 Task: Create a due date automation trigger when advanced on, 2 hours before a card is due add content with a description ending with resume.
Action: Mouse moved to (1127, 136)
Screenshot: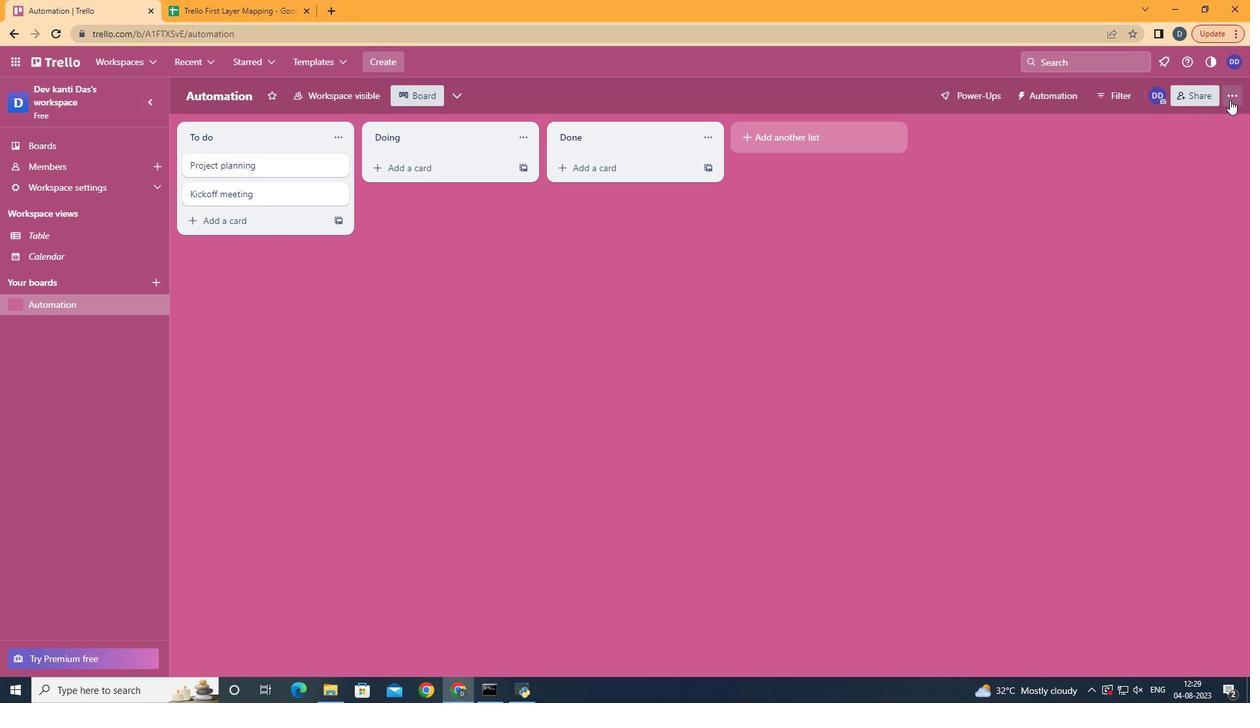 
Action: Mouse pressed left at (1127, 136)
Screenshot: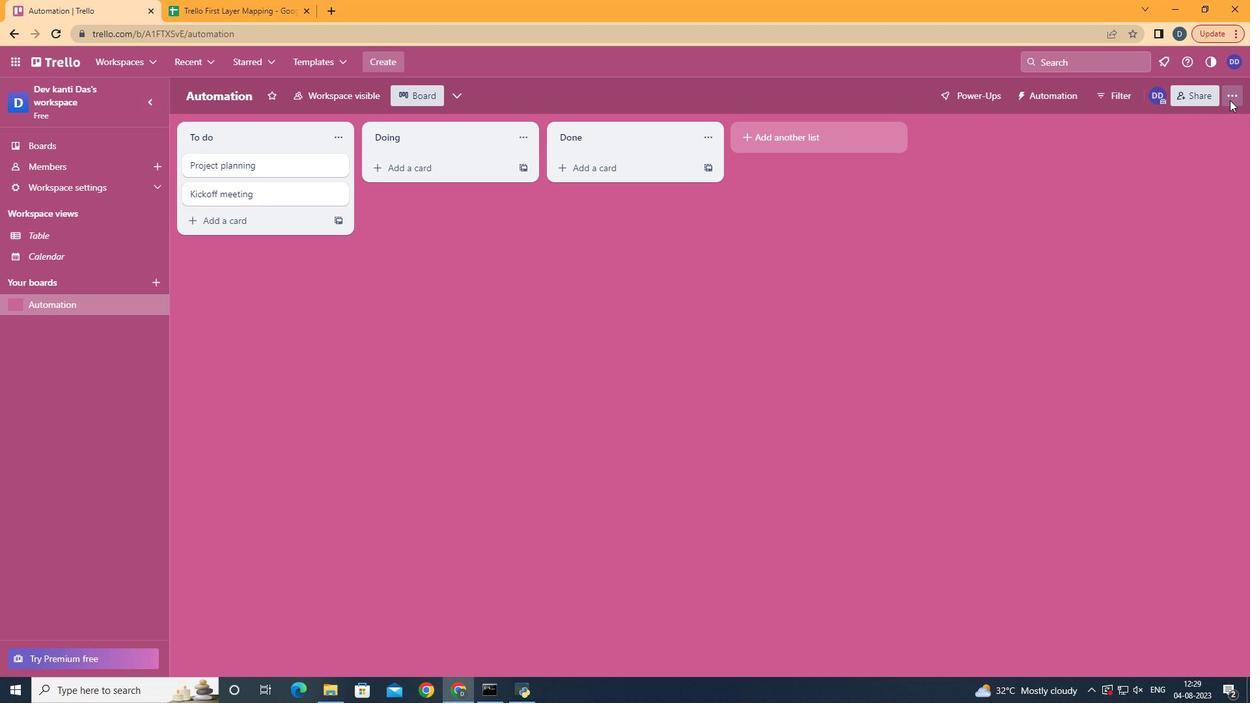 
Action: Mouse moved to (999, 288)
Screenshot: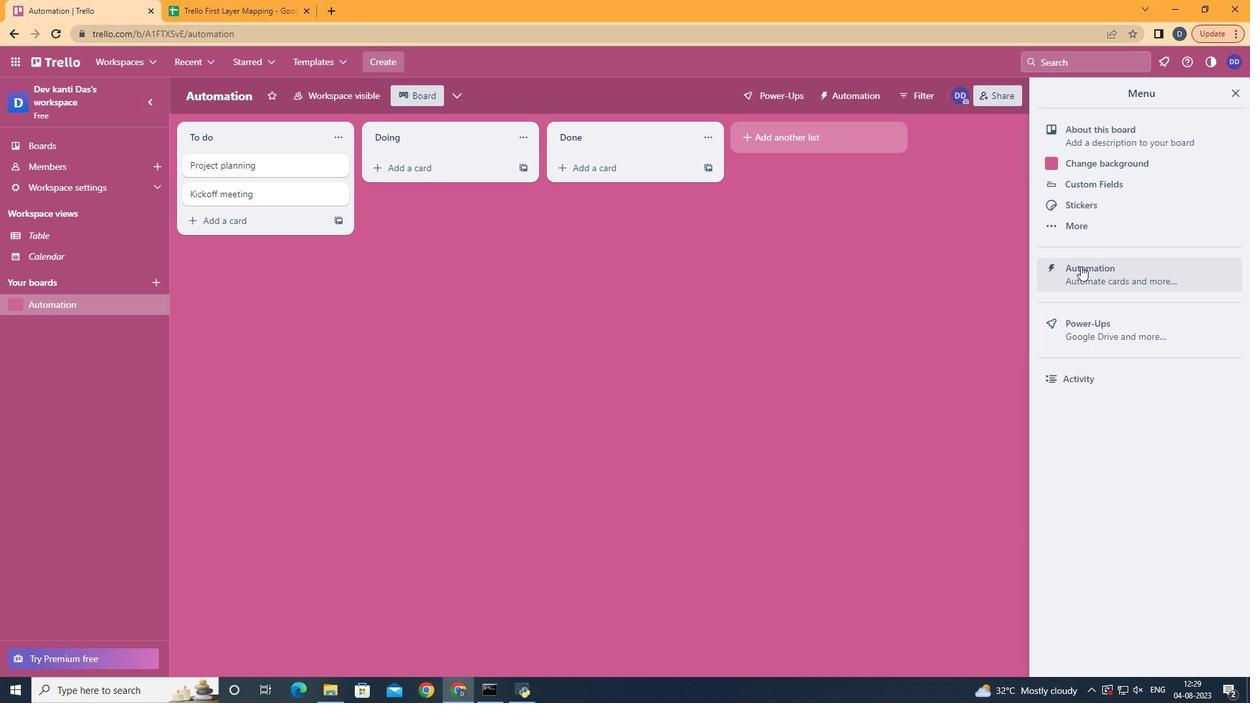 
Action: Mouse pressed left at (999, 288)
Screenshot: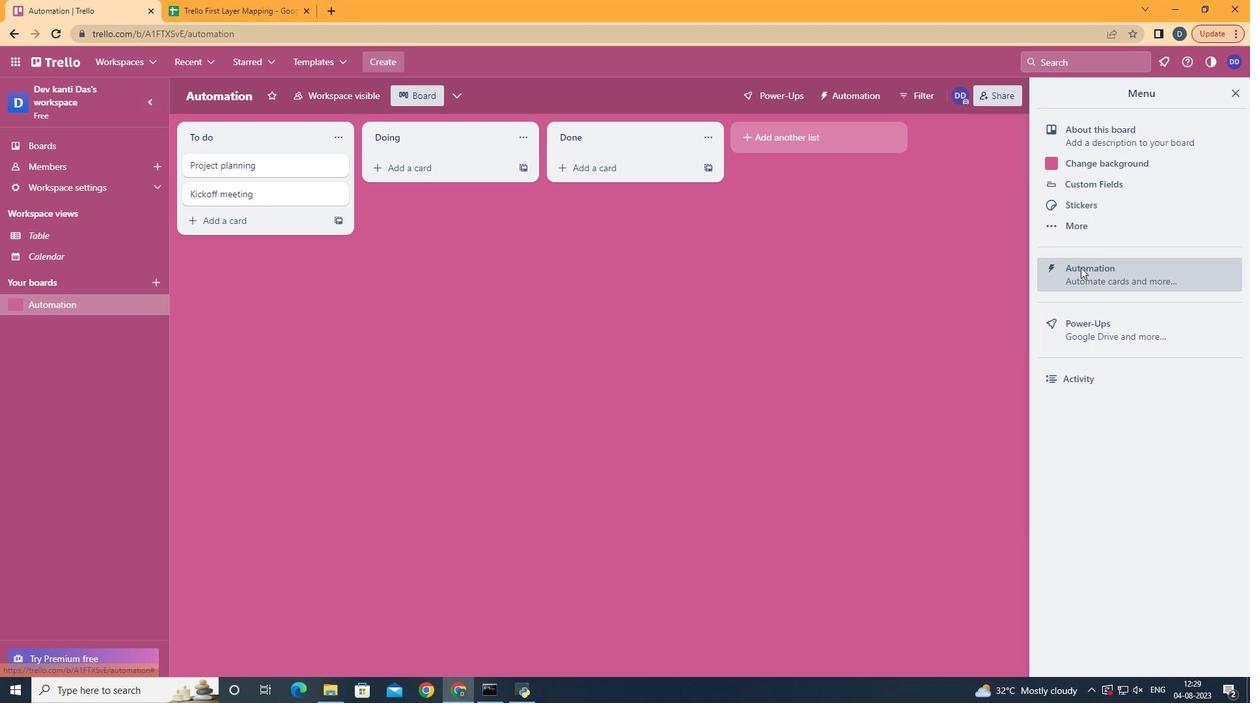
Action: Mouse moved to (266, 282)
Screenshot: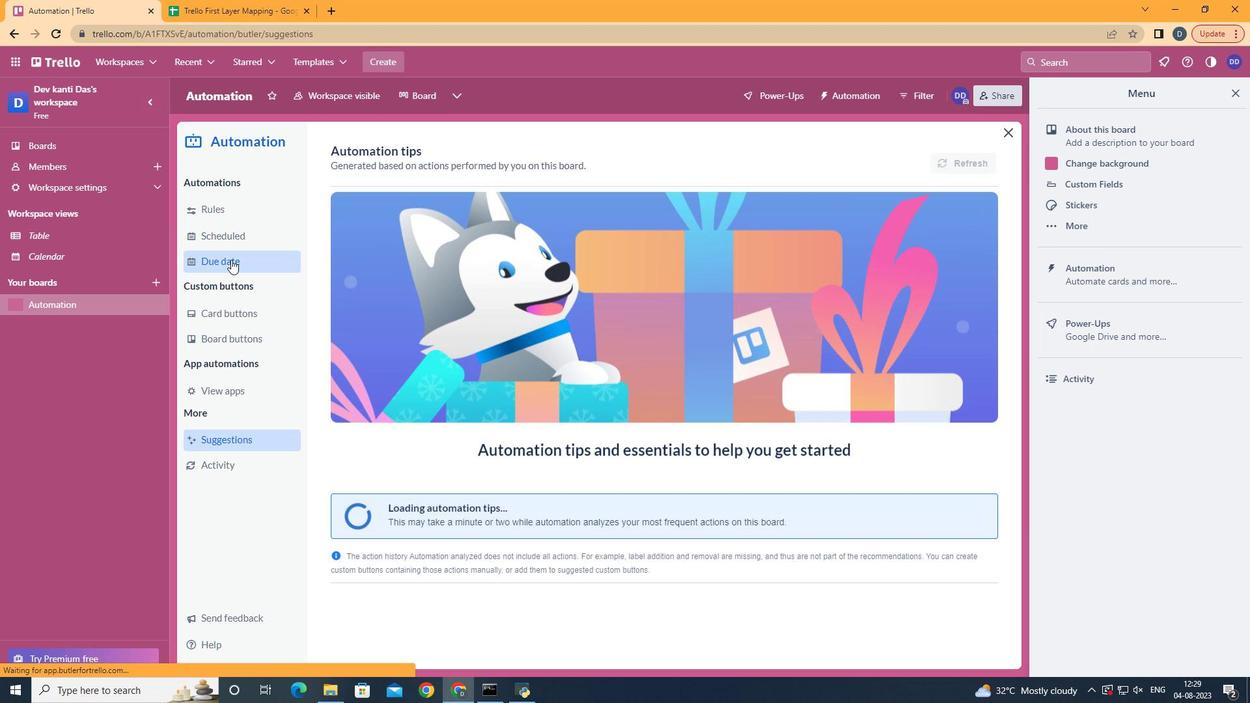 
Action: Mouse pressed left at (266, 282)
Screenshot: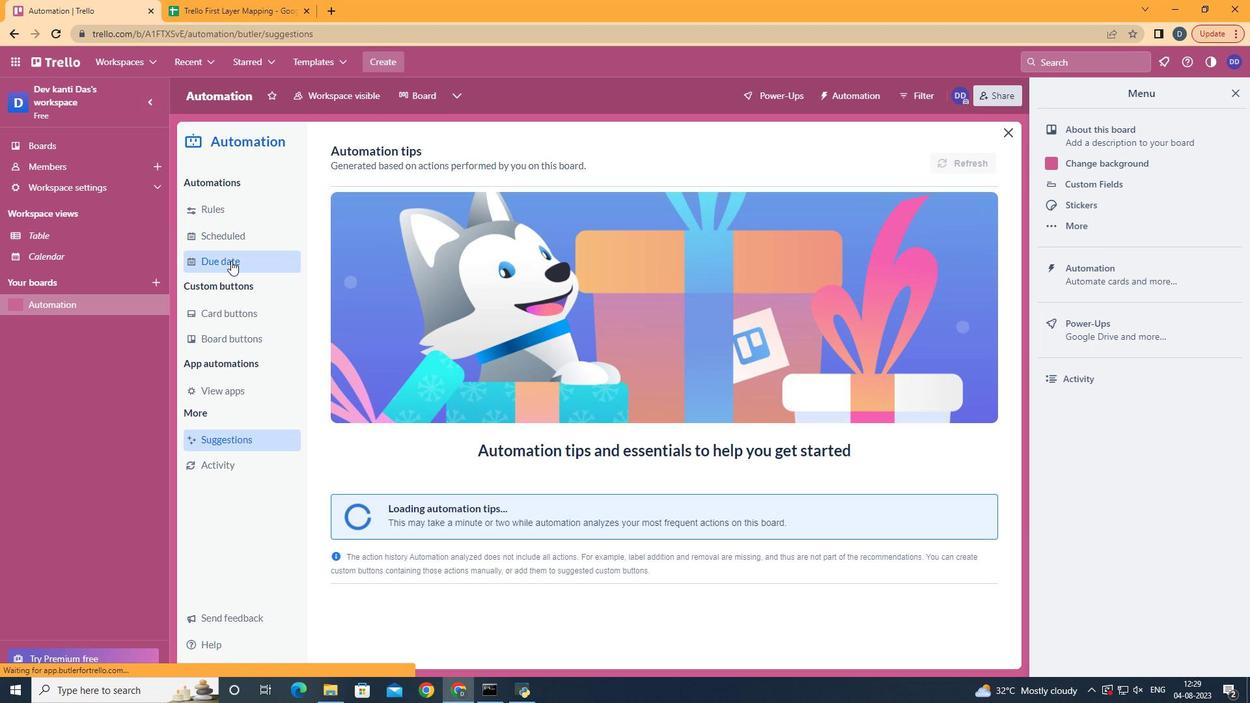 
Action: Mouse moved to (873, 186)
Screenshot: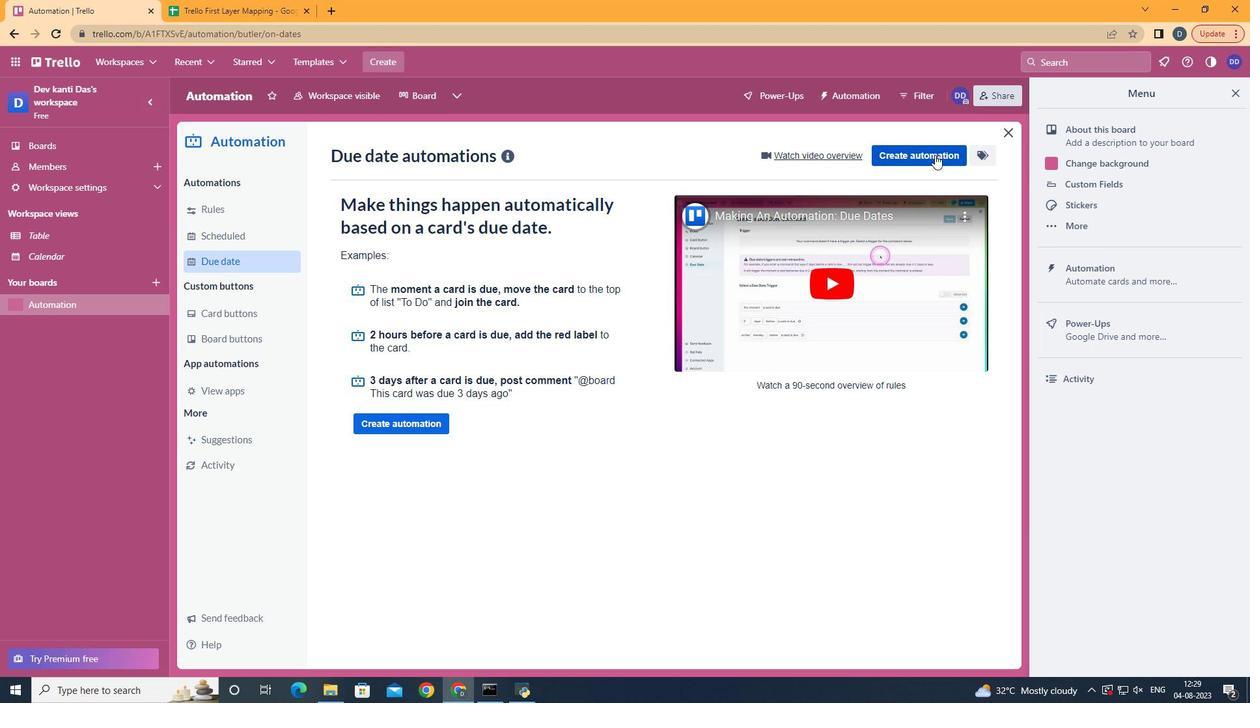 
Action: Mouse pressed left at (873, 186)
Screenshot: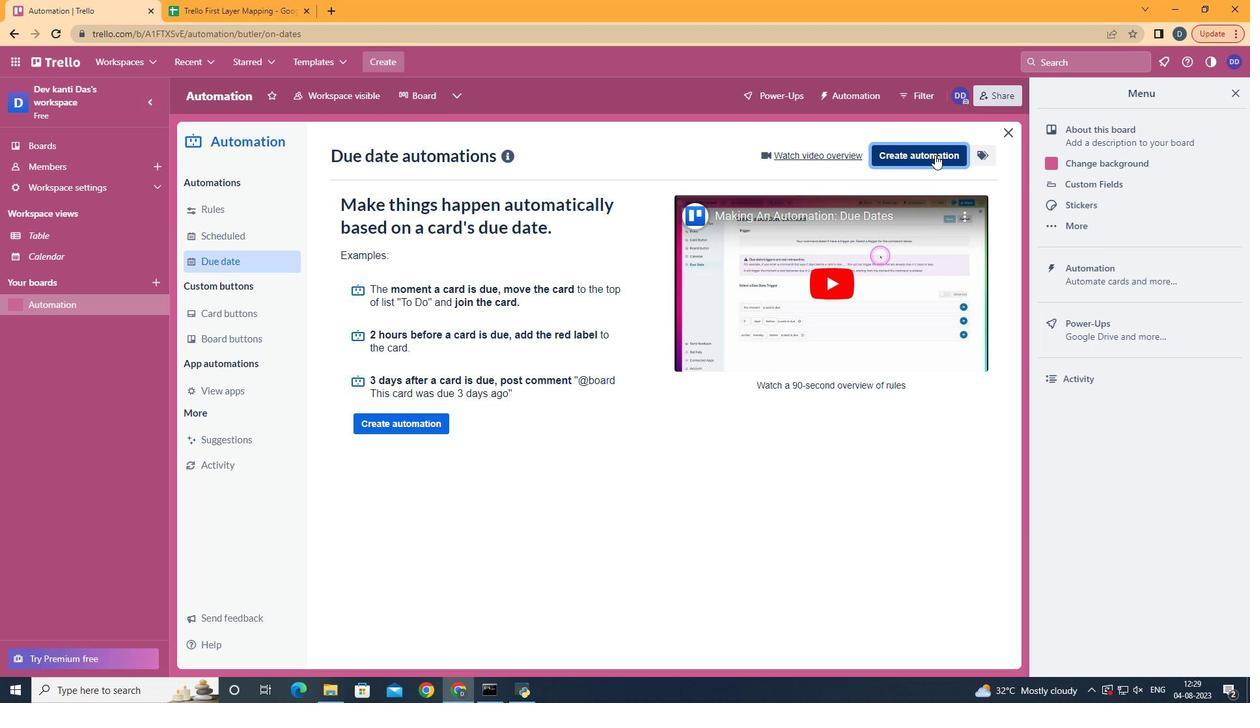 
Action: Mouse moved to (675, 307)
Screenshot: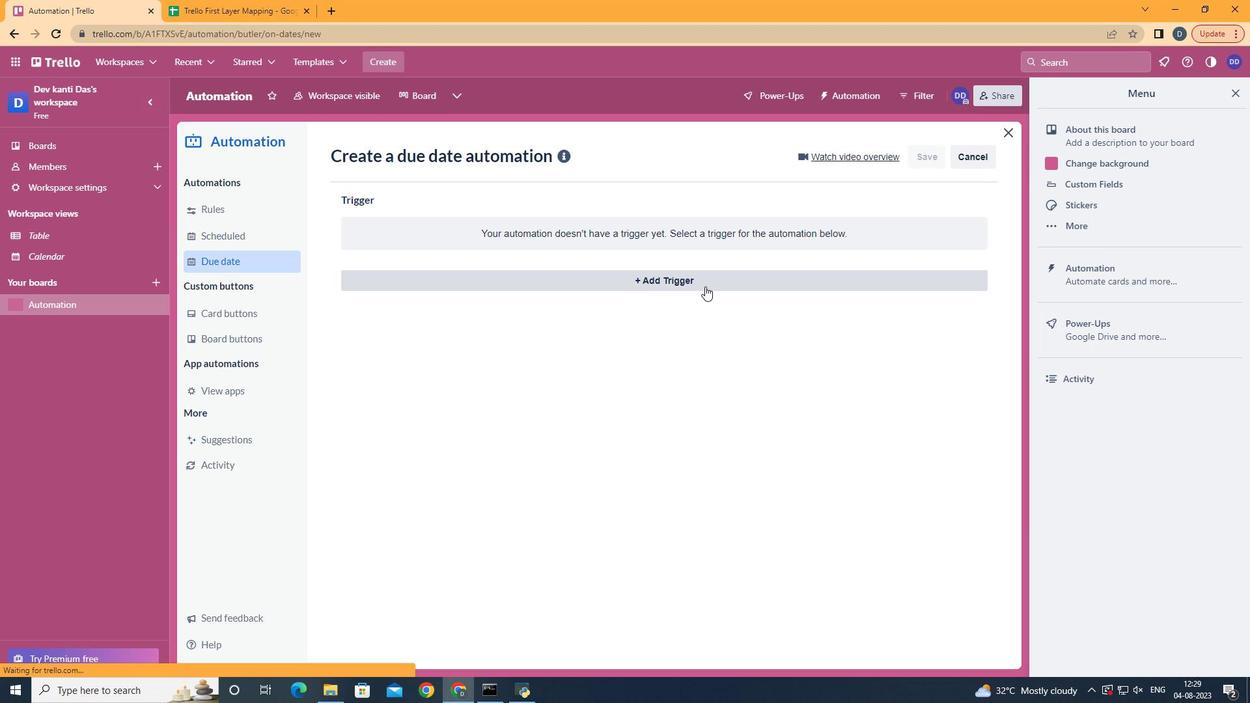 
Action: Mouse pressed left at (675, 307)
Screenshot: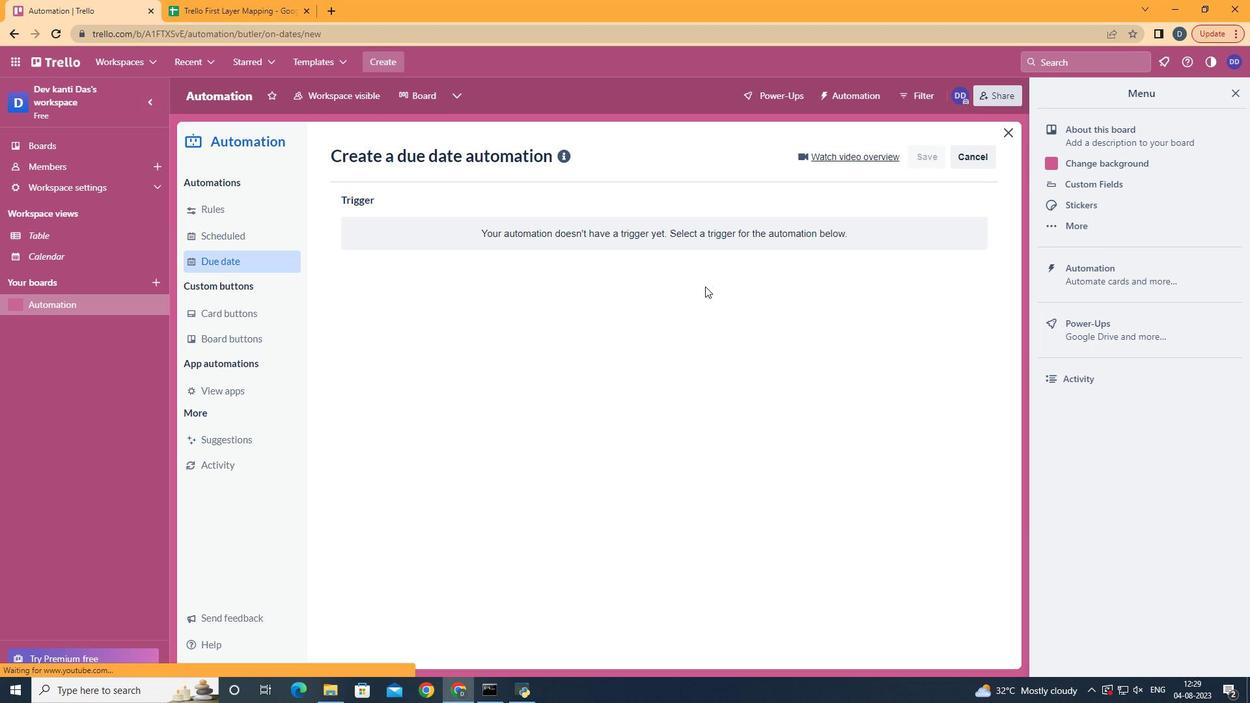 
Action: Mouse moved to (436, 566)
Screenshot: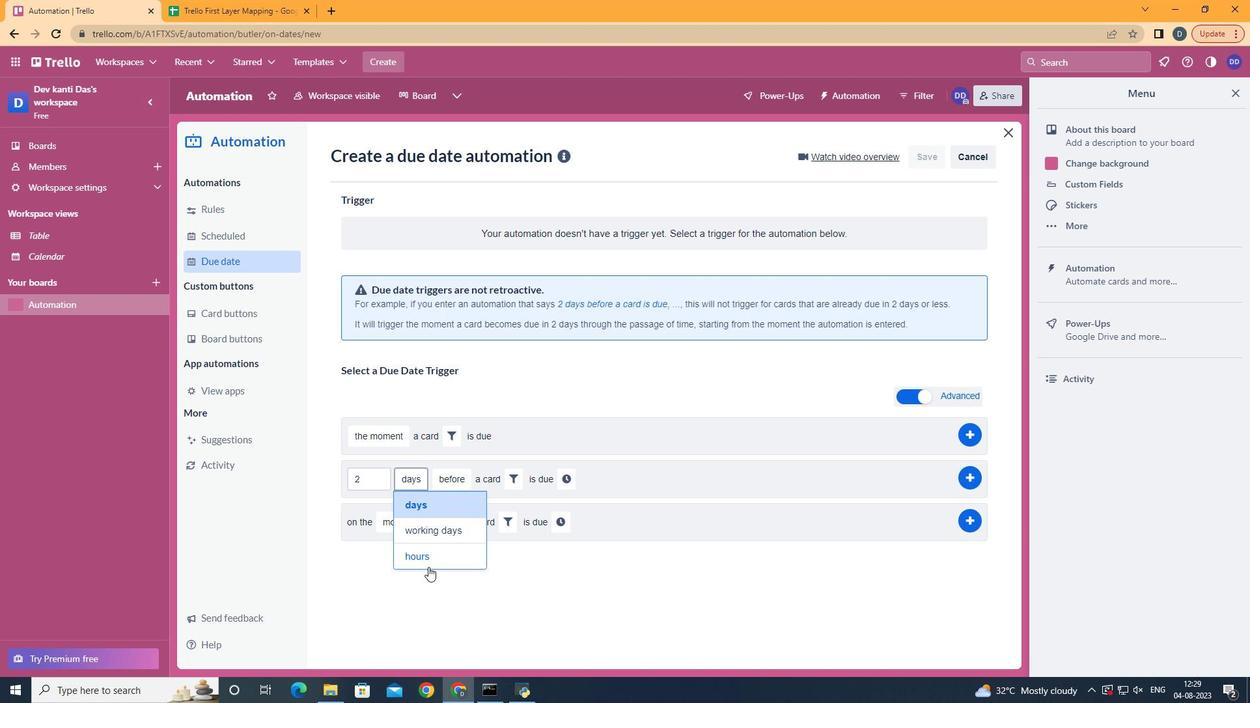 
Action: Mouse pressed left at (436, 566)
Screenshot: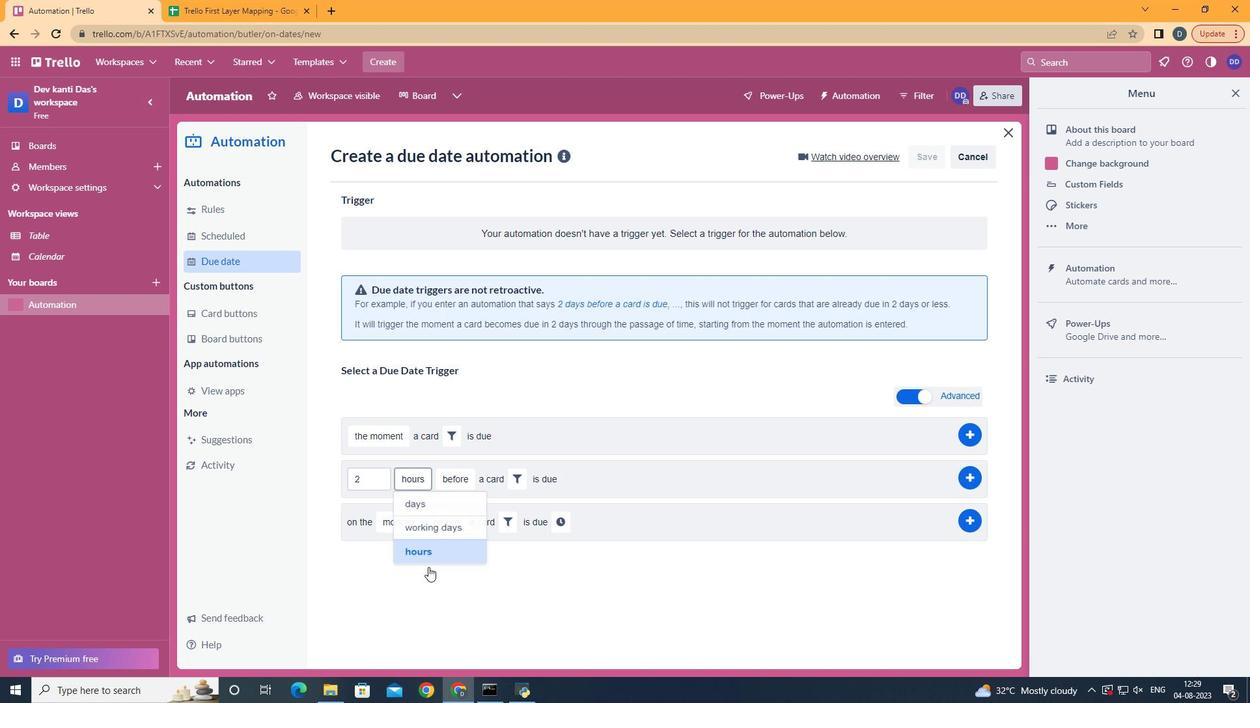 
Action: Mouse moved to (463, 508)
Screenshot: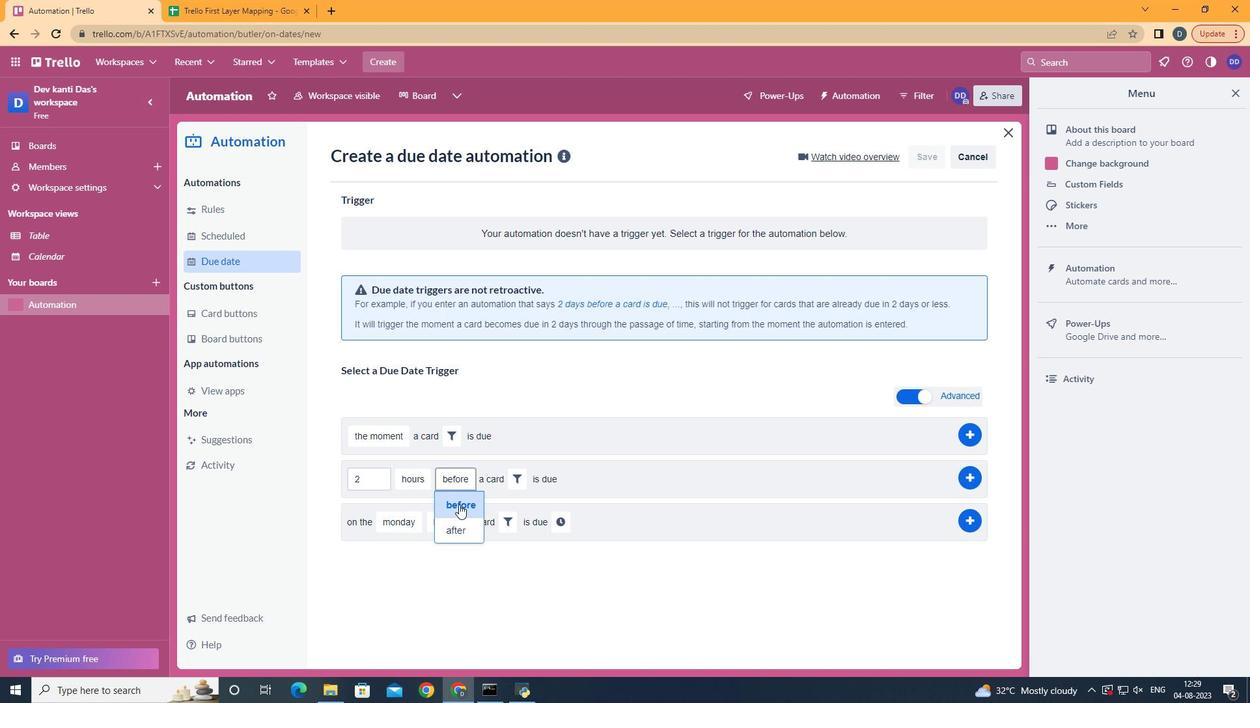 
Action: Mouse pressed left at (463, 508)
Screenshot: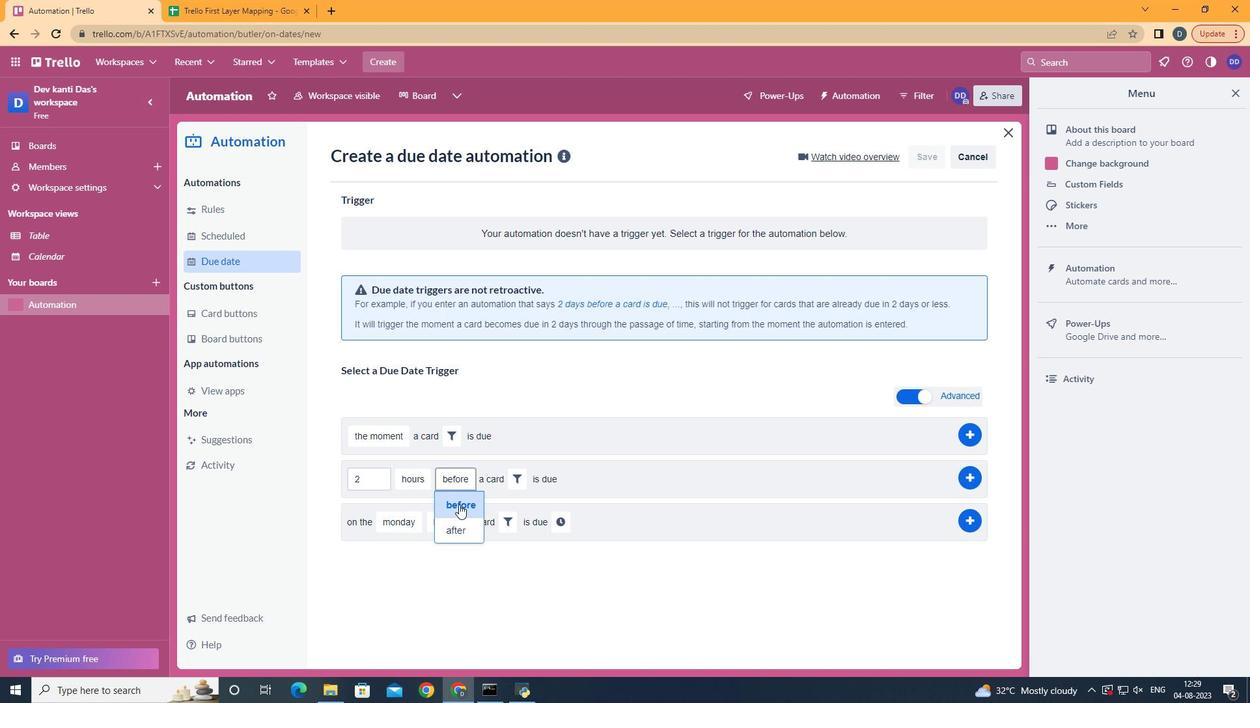 
Action: Mouse moved to (515, 485)
Screenshot: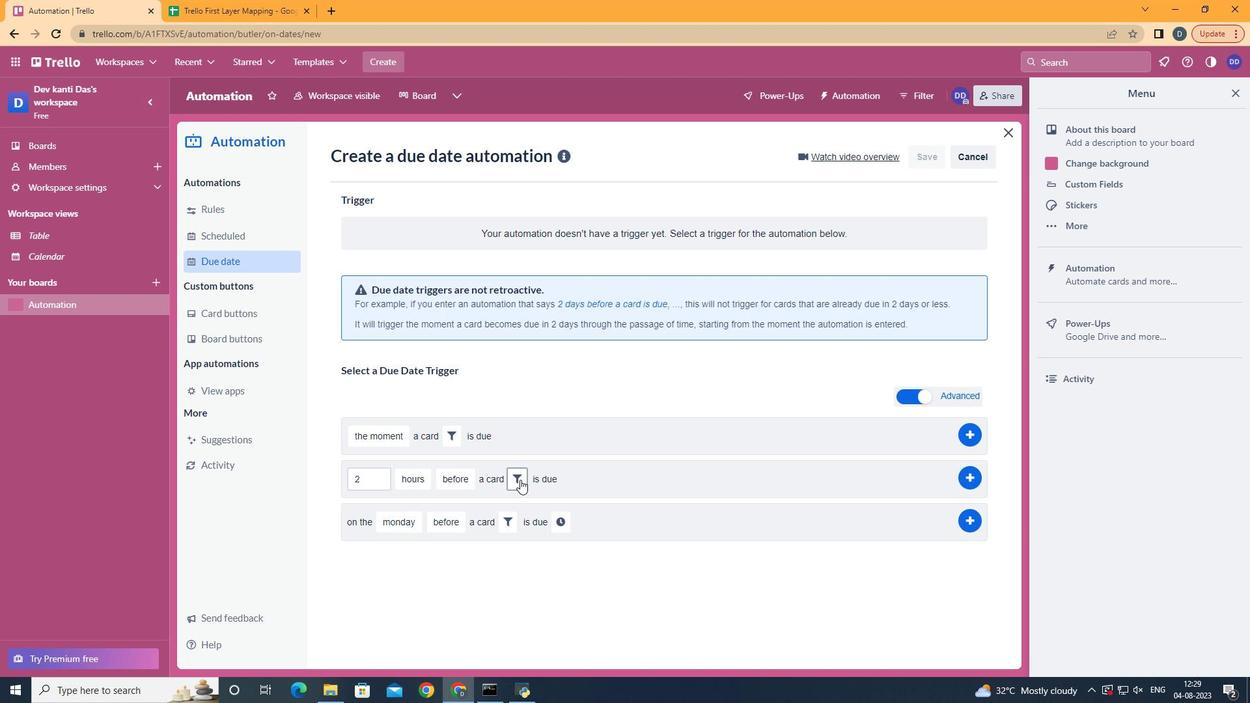 
Action: Mouse pressed left at (515, 485)
Screenshot: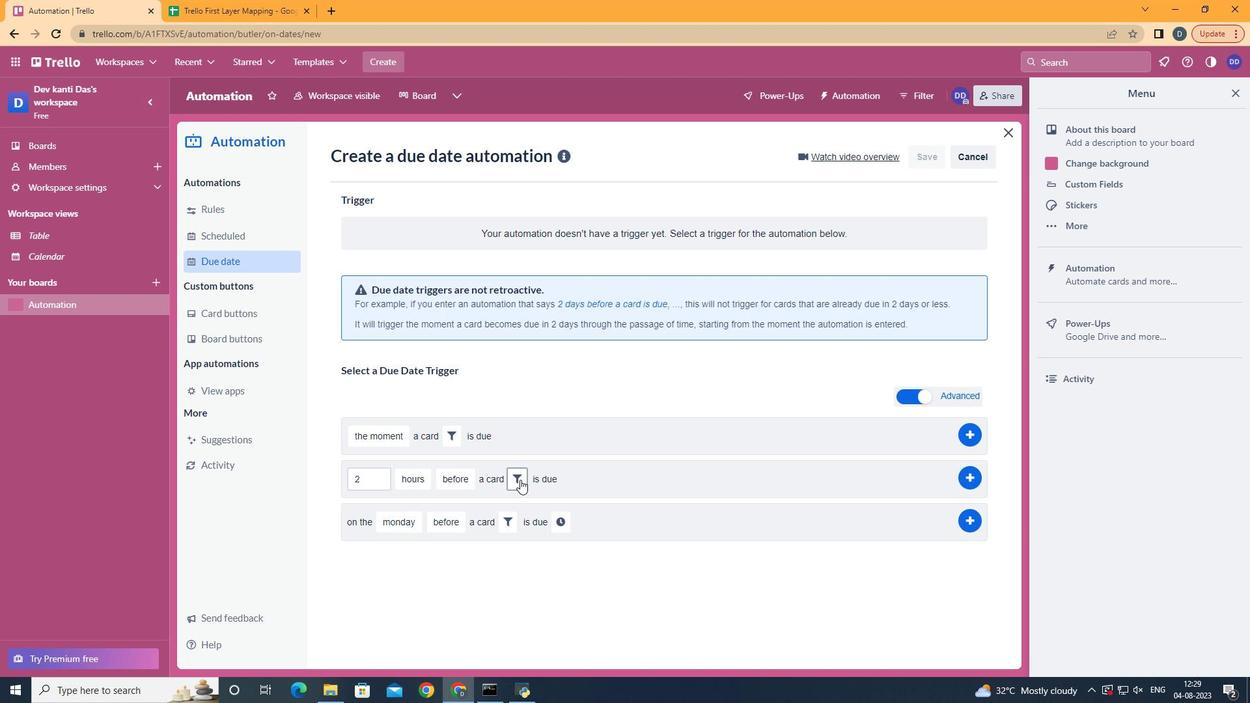 
Action: Mouse moved to (656, 522)
Screenshot: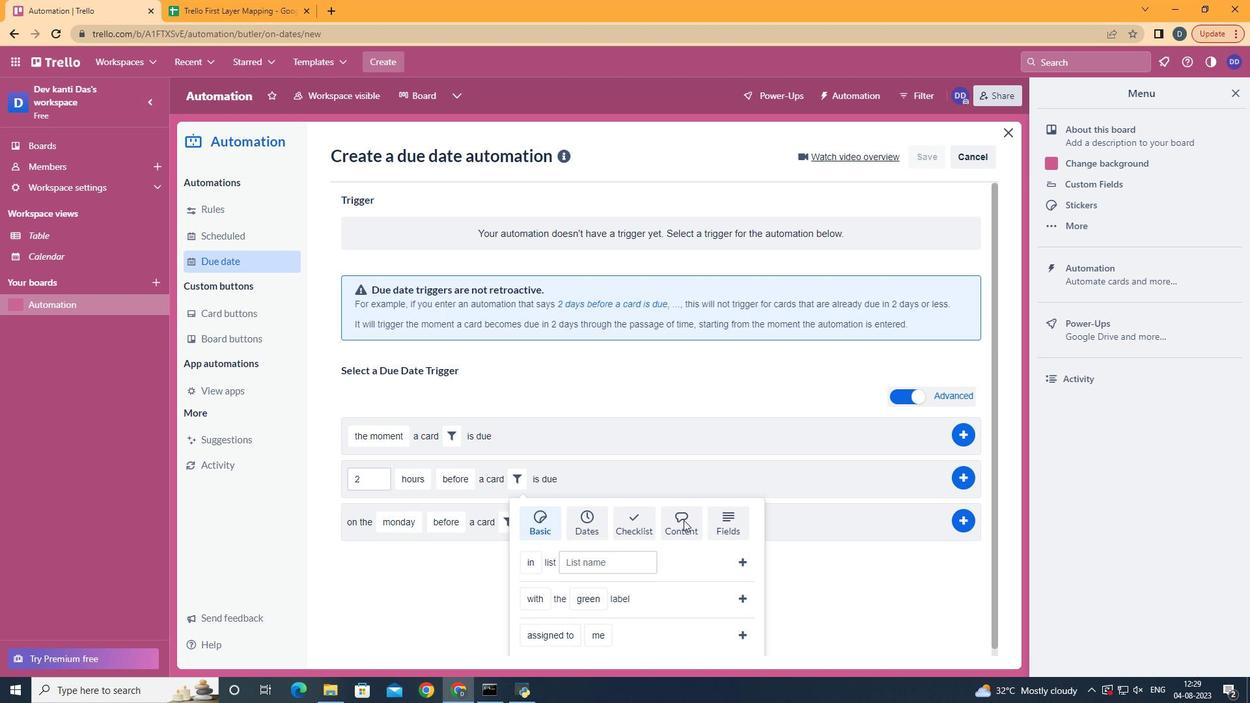 
Action: Mouse pressed left at (656, 522)
Screenshot: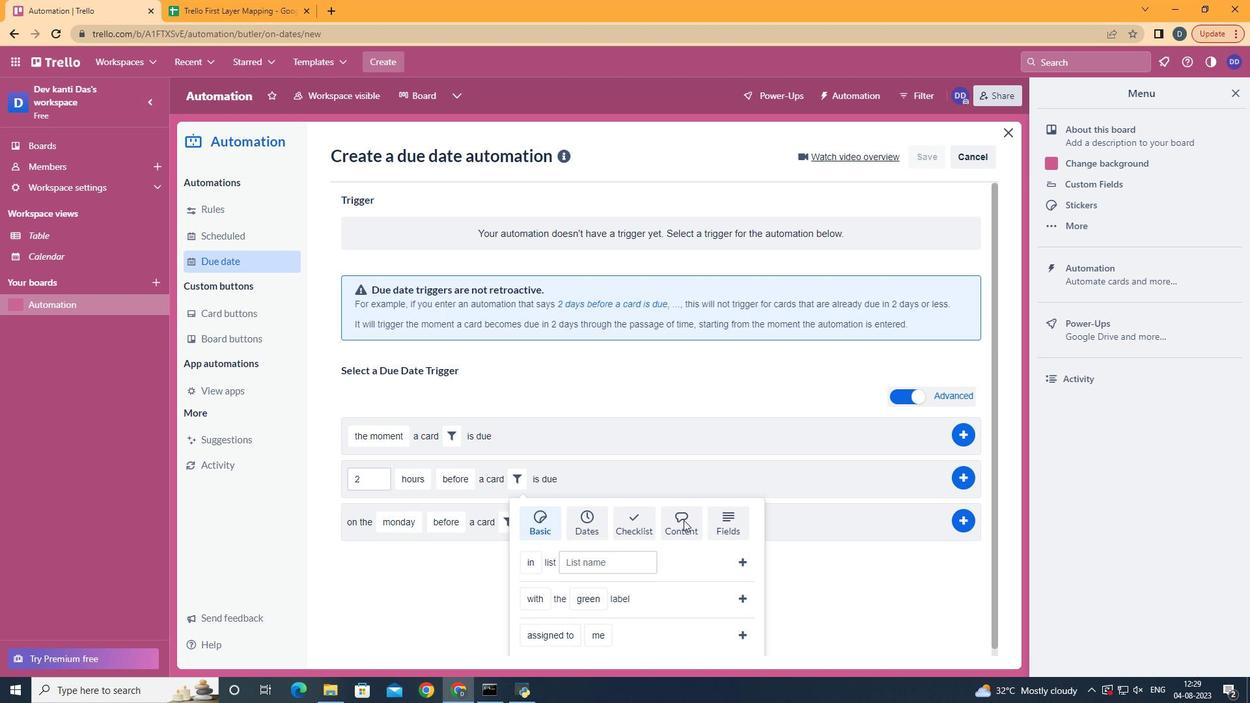
Action: Mouse moved to (553, 607)
Screenshot: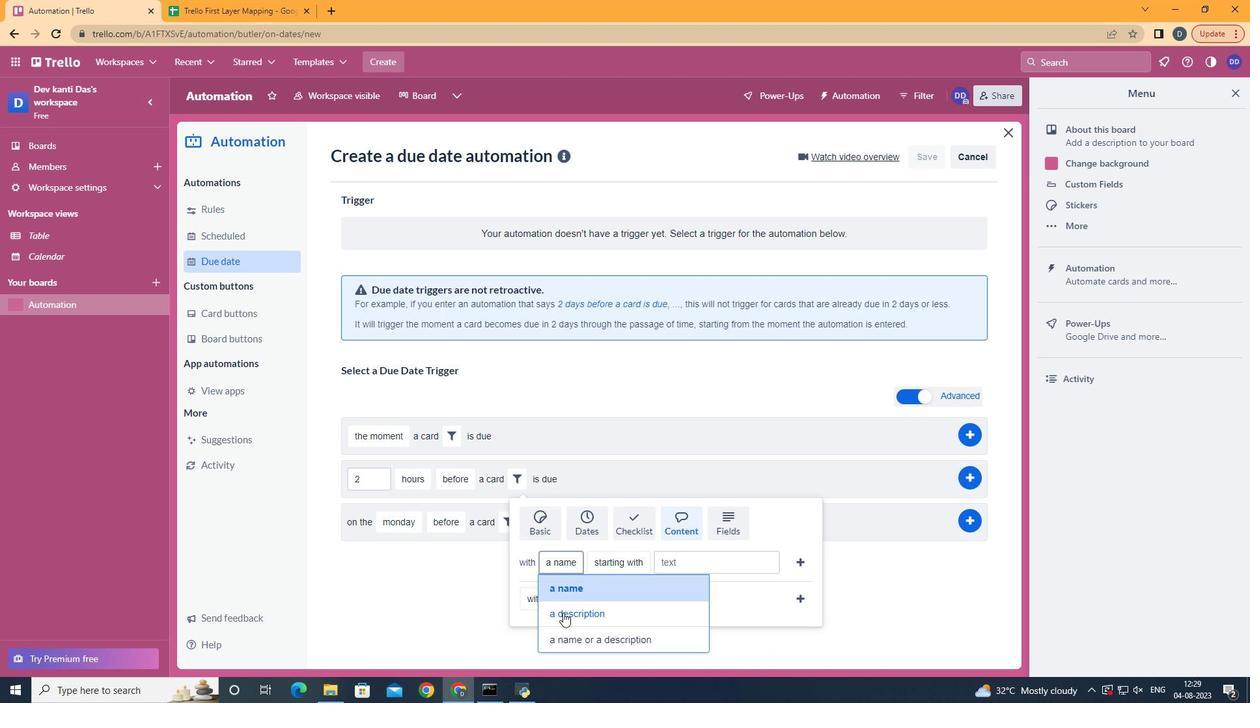 
Action: Mouse pressed left at (553, 607)
Screenshot: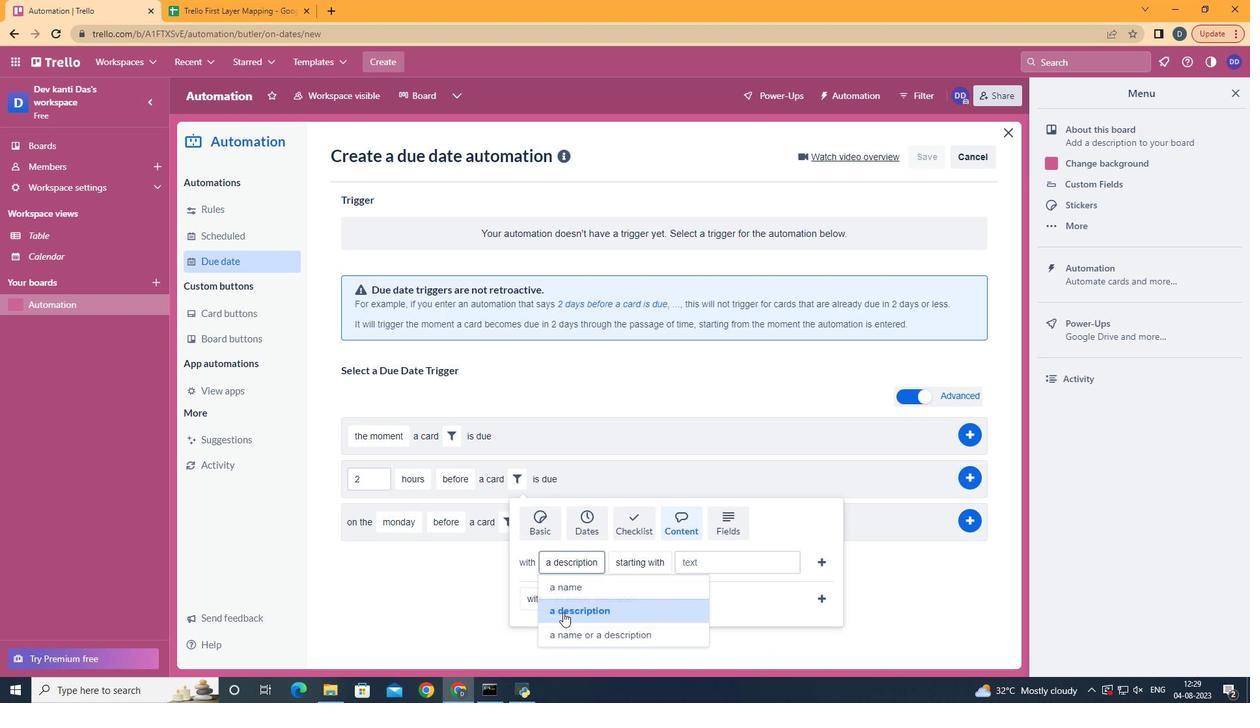 
Action: Mouse moved to (644, 446)
Screenshot: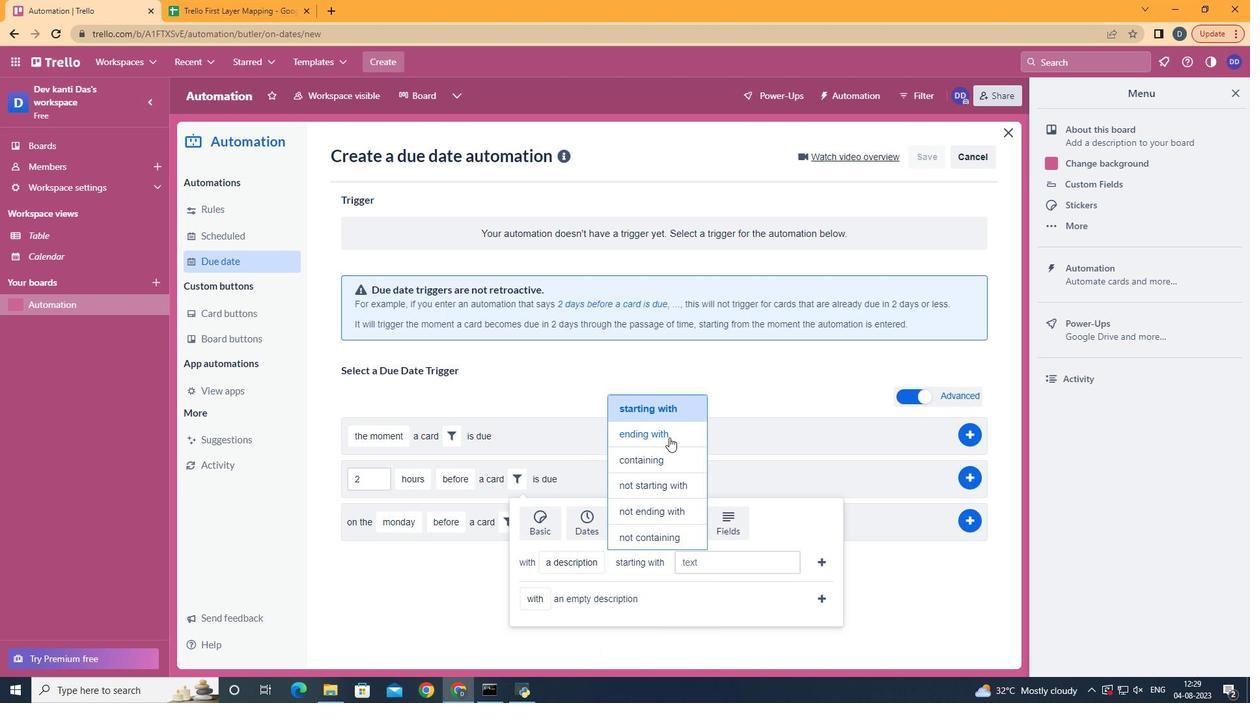 
Action: Mouse pressed left at (644, 446)
Screenshot: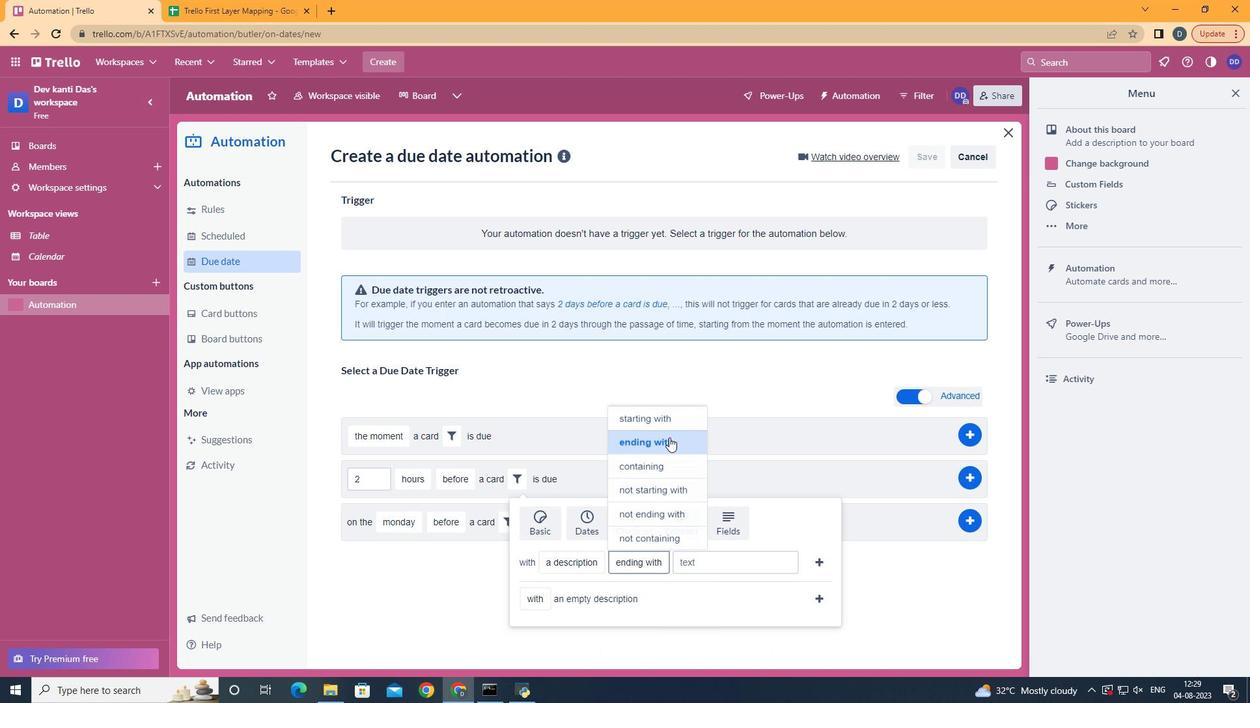 
Action: Mouse moved to (675, 552)
Screenshot: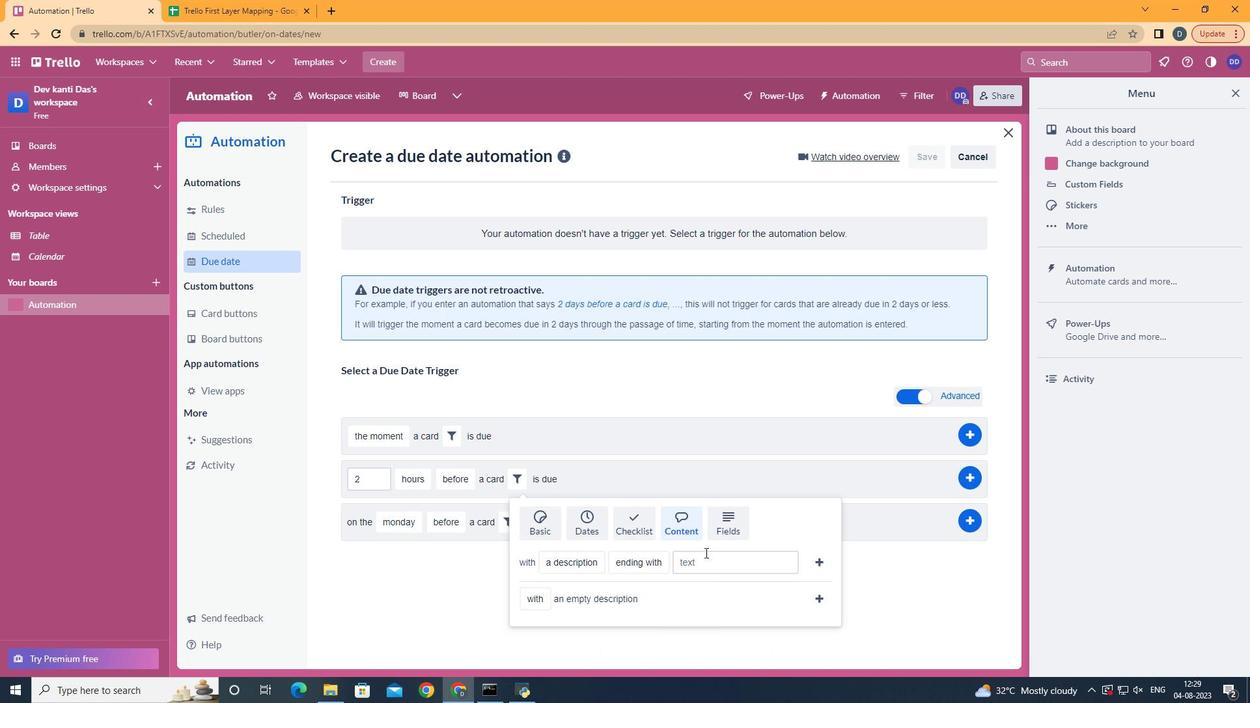 
Action: Mouse pressed left at (675, 552)
Screenshot: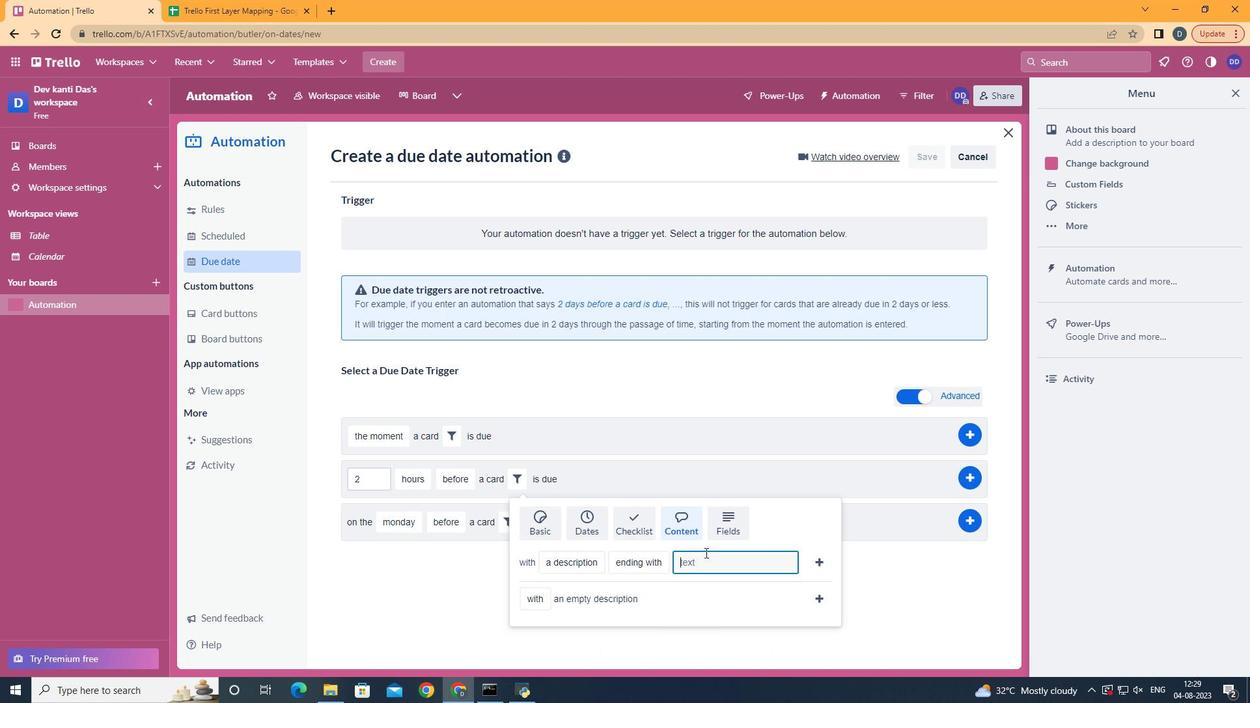 
Action: Key pressed resume
Screenshot: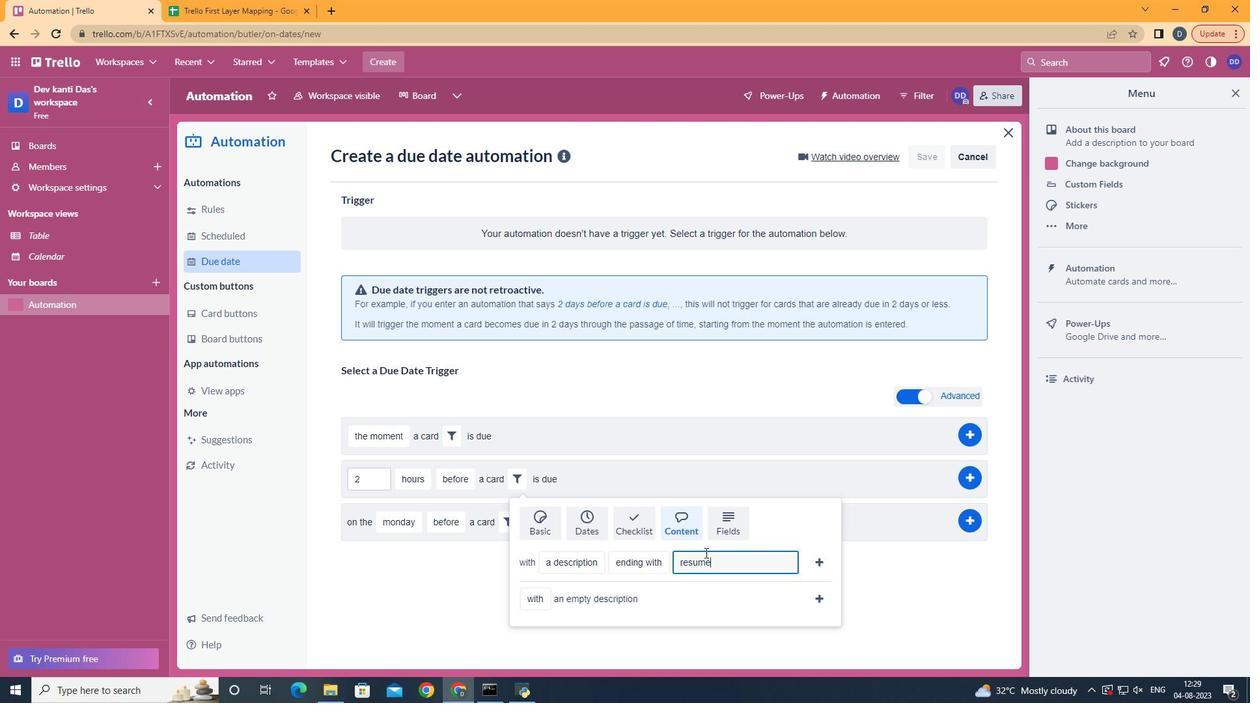 
Action: Mouse moved to (773, 559)
Screenshot: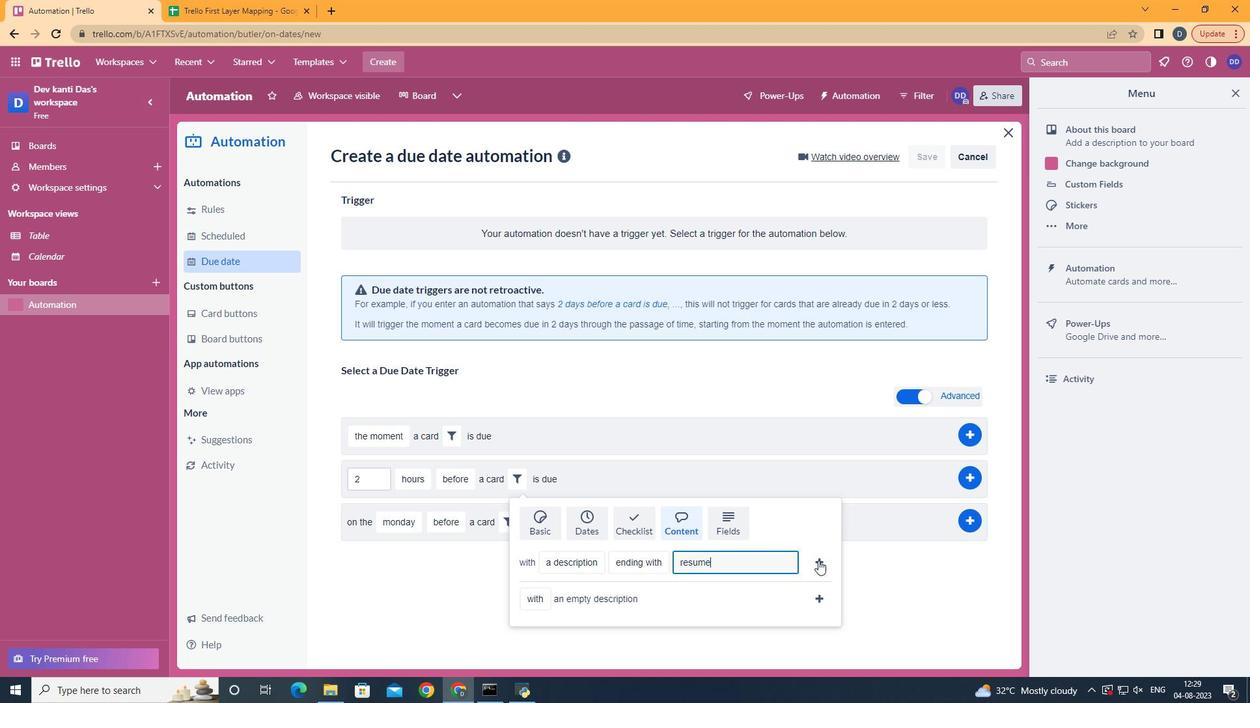 
Action: Mouse pressed left at (773, 559)
Screenshot: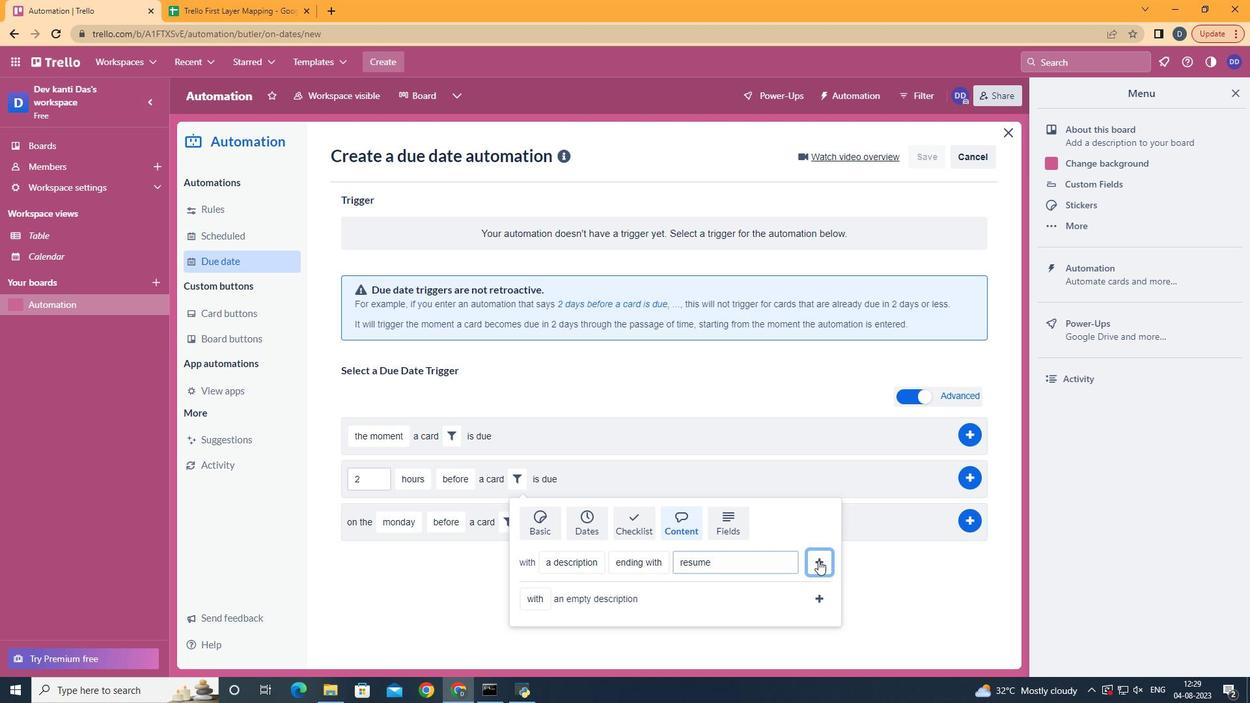 
Action: Mouse moved to (908, 483)
Screenshot: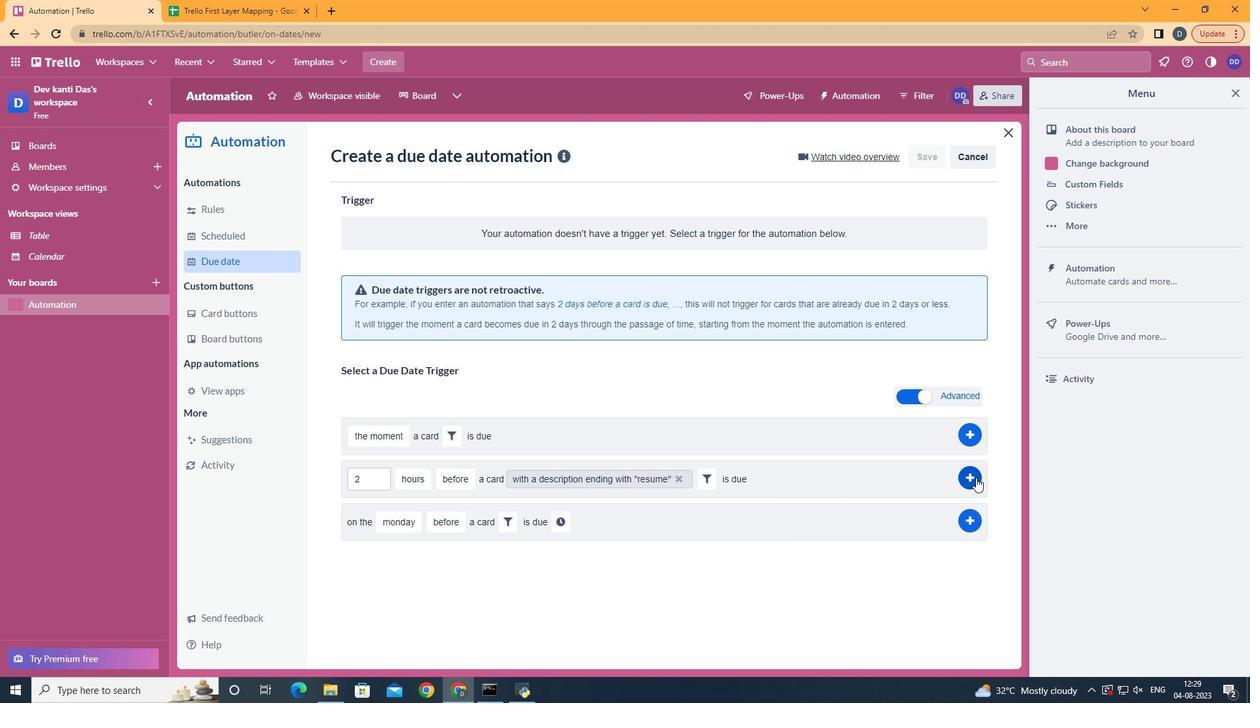 
Action: Mouse pressed left at (908, 483)
Screenshot: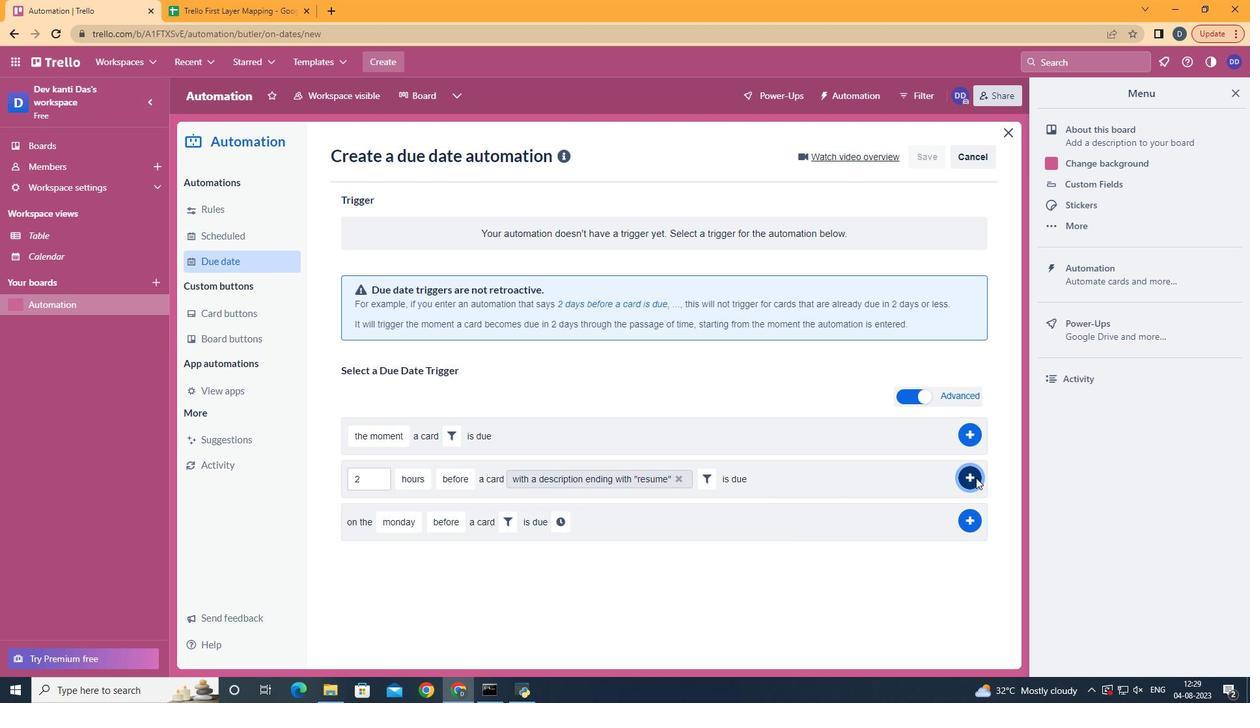 
Action: Mouse moved to (504, 355)
Screenshot: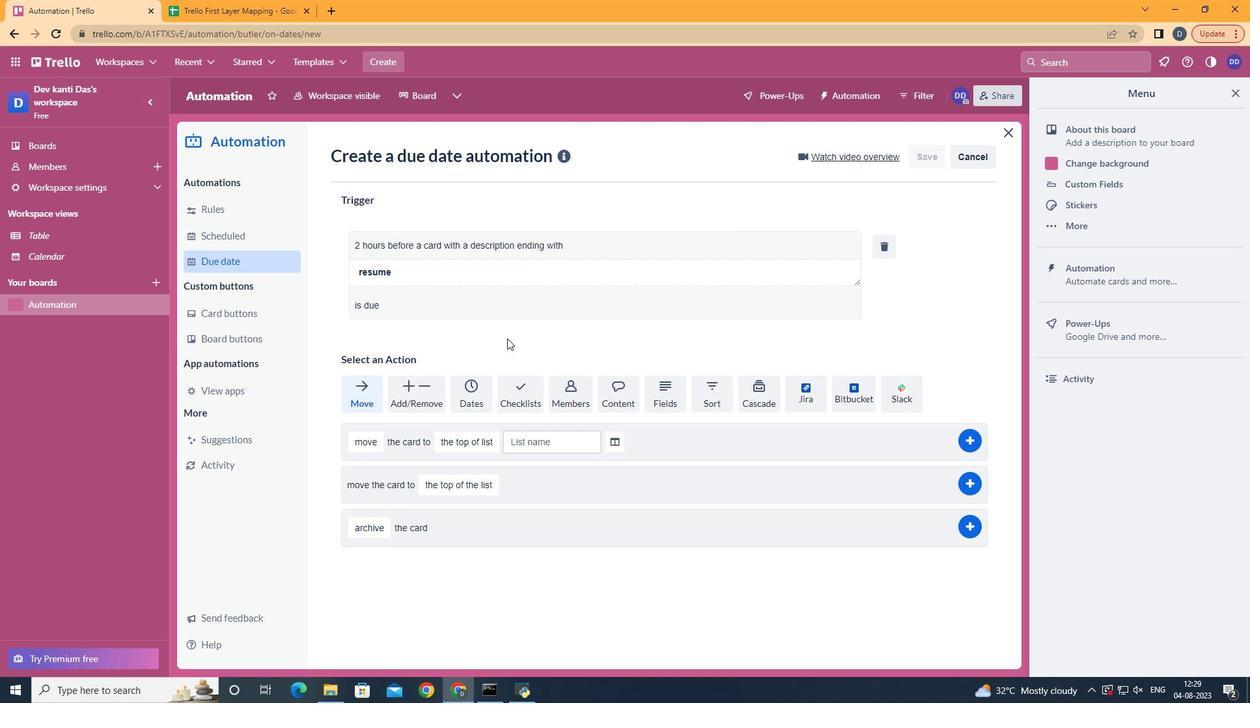 
